 Task: Use GitHub's "Pull Requests" for code collaboration and review.
Action: Mouse moved to (980, 62)
Screenshot: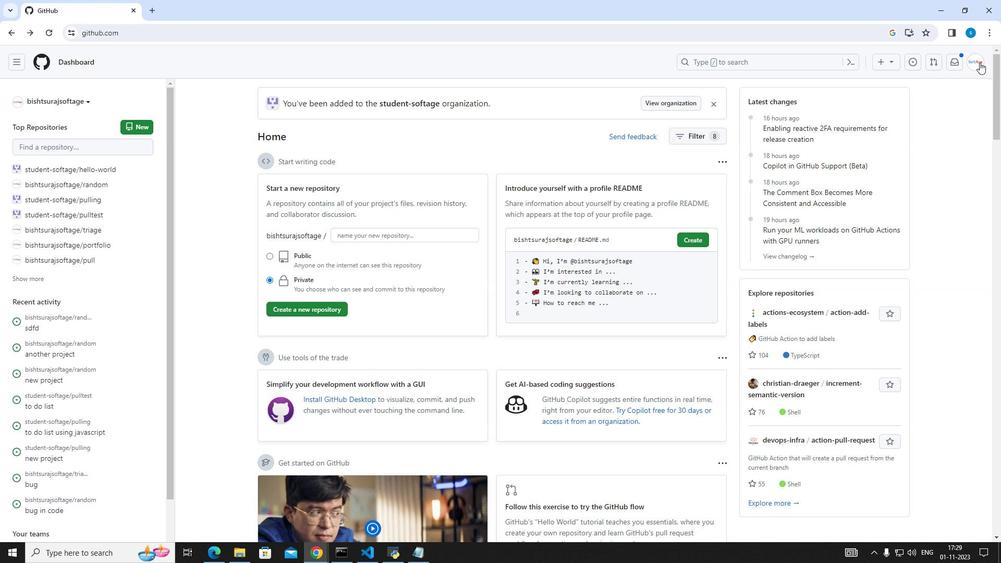 
Action: Mouse pressed left at (980, 62)
Screenshot: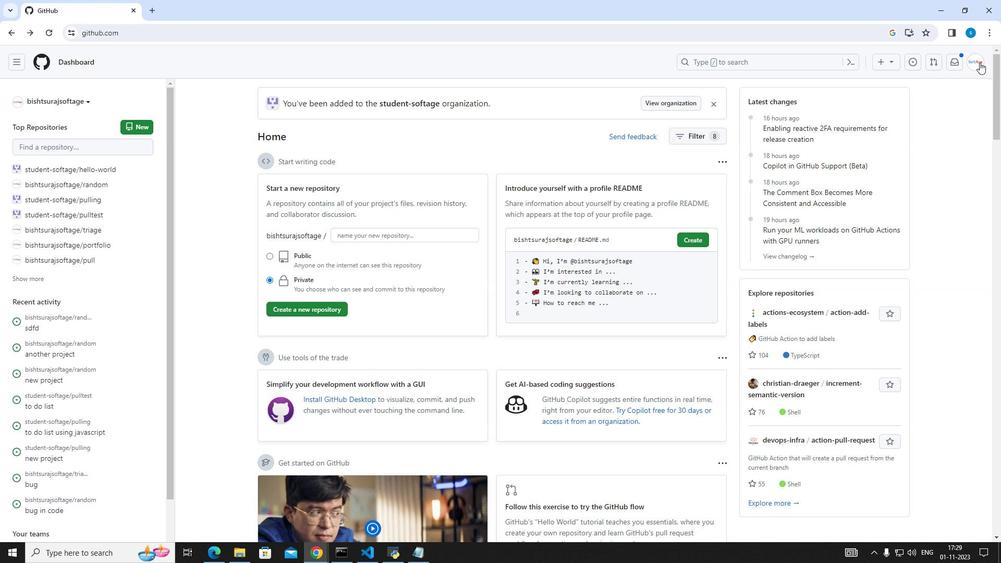 
Action: Mouse moved to (903, 134)
Screenshot: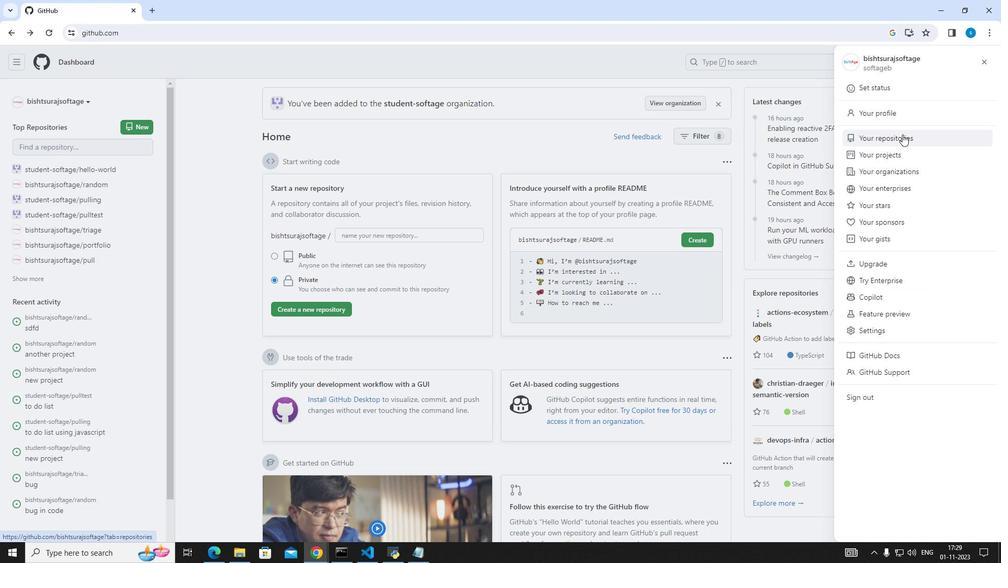 
Action: Mouse pressed left at (903, 134)
Screenshot: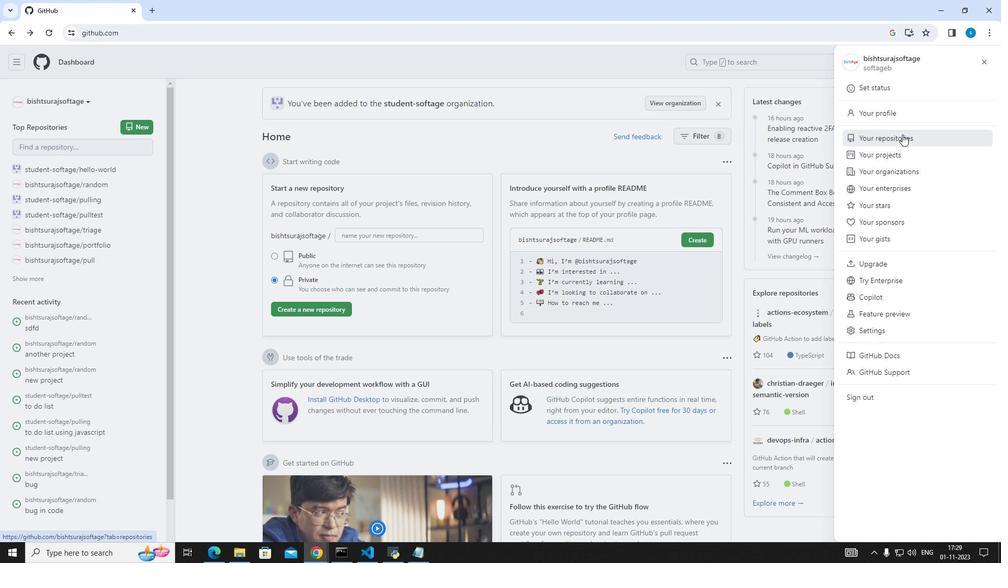 
Action: Mouse moved to (374, 158)
Screenshot: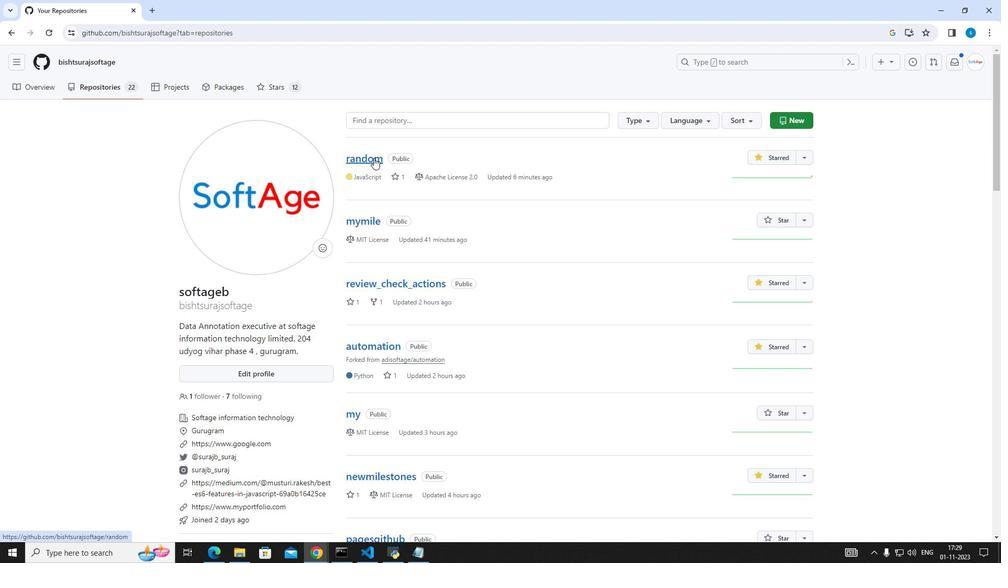 
Action: Mouse pressed left at (374, 158)
Screenshot: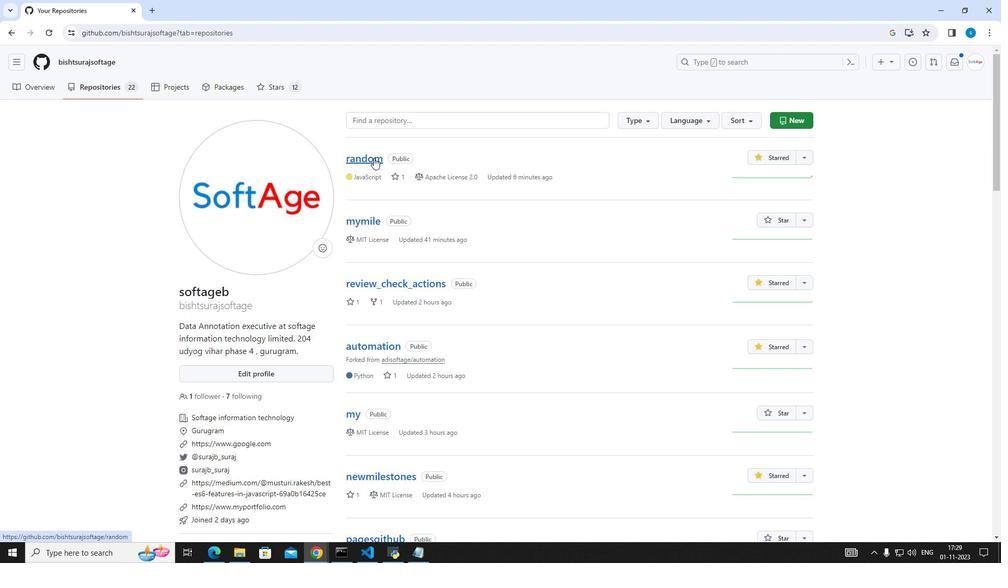 
Action: Mouse moved to (216, 157)
Screenshot: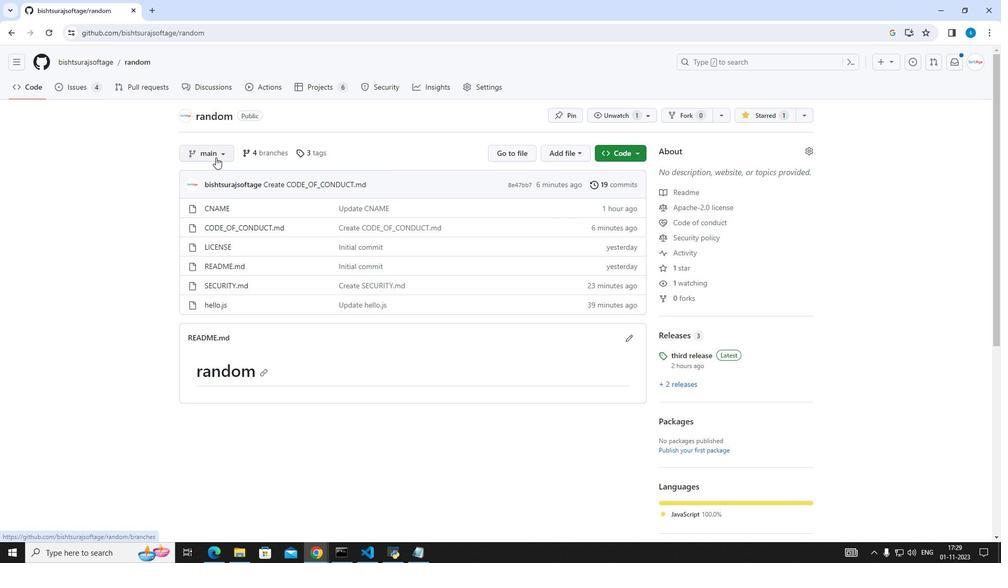 
Action: Mouse pressed left at (216, 157)
Screenshot: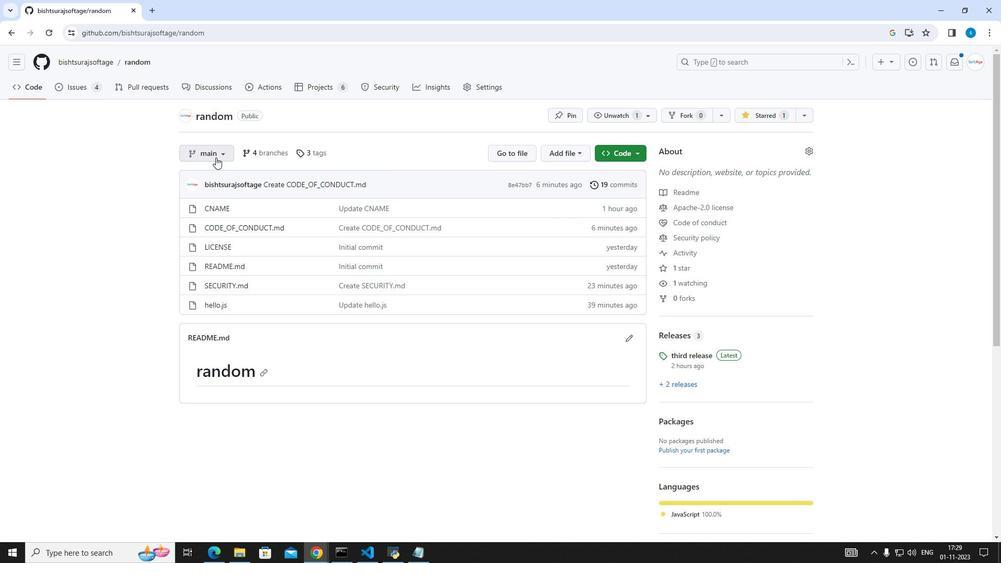 
Action: Mouse moved to (235, 199)
Screenshot: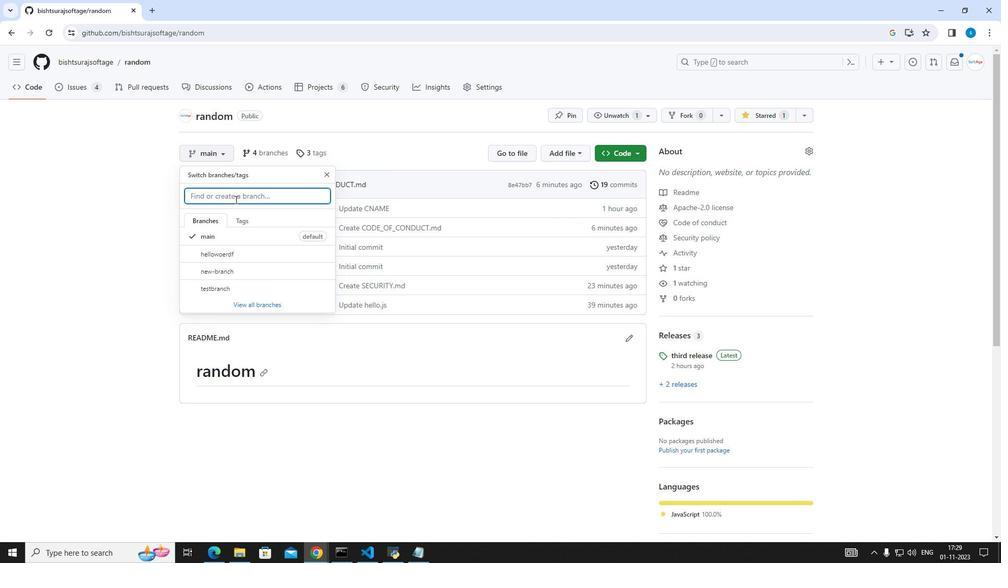 
Action: Key pressed lastbranck<Key.backspace>h
Screenshot: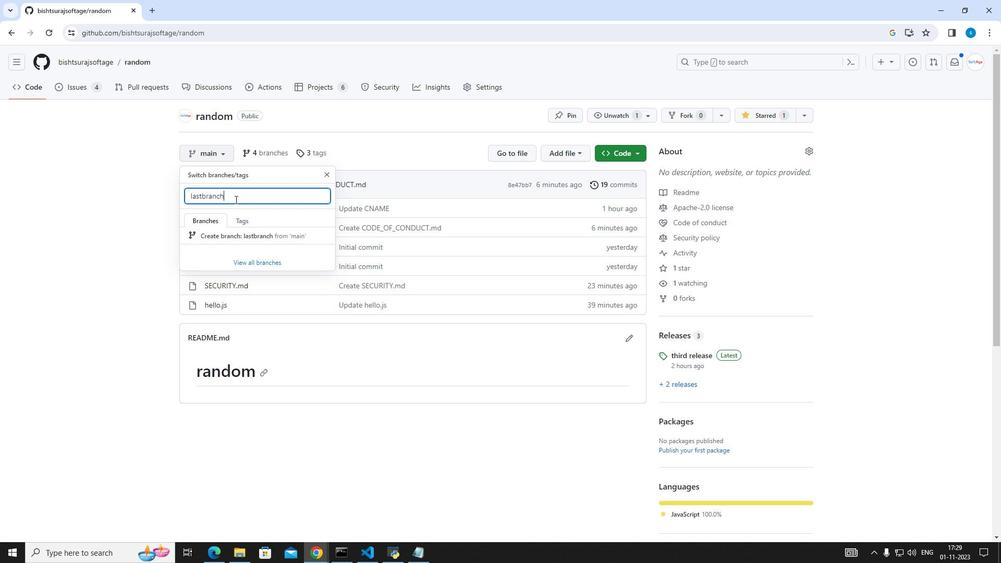 
Action: Mouse moved to (220, 232)
Screenshot: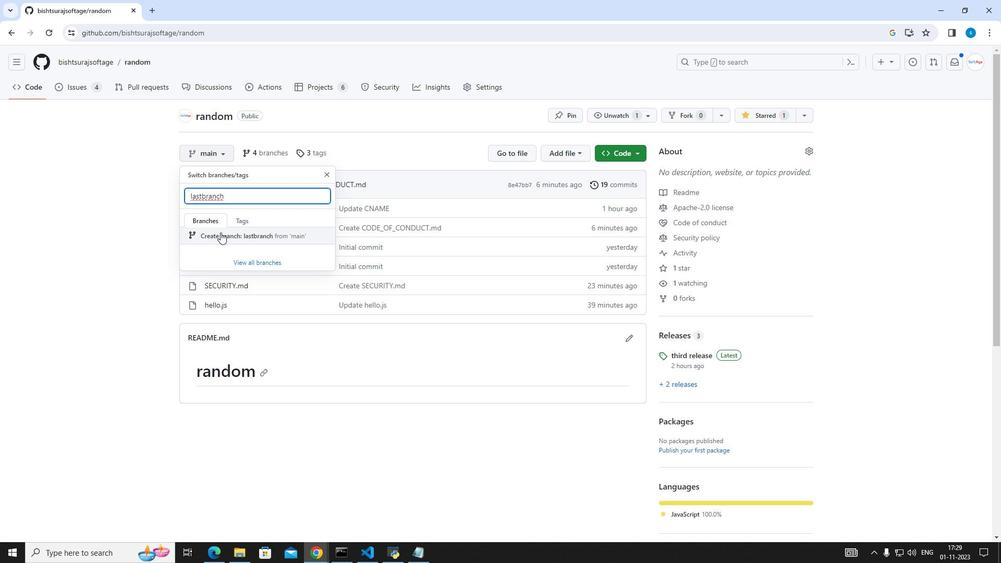 
Action: Mouse pressed left at (220, 232)
Screenshot: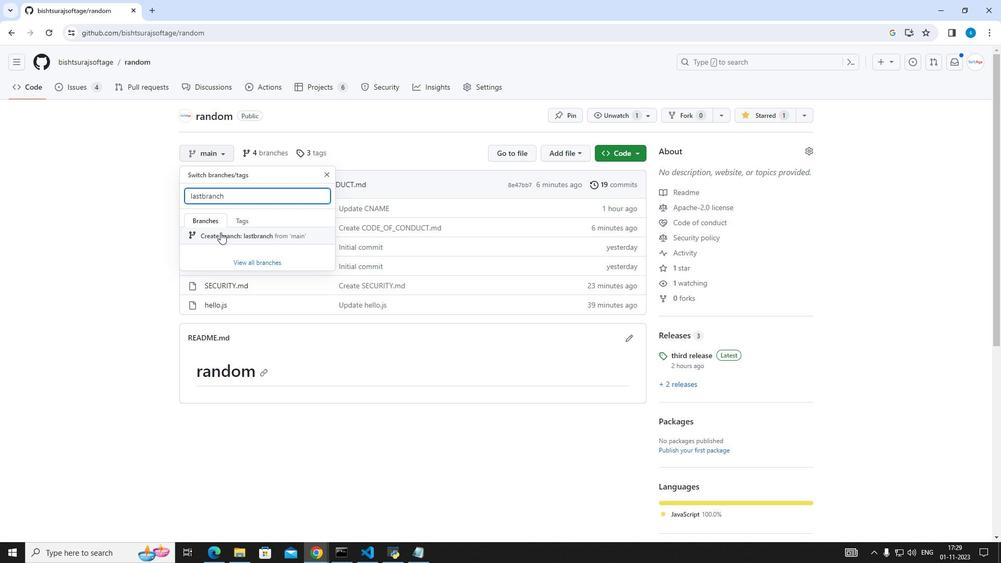 
Action: Mouse moved to (217, 373)
Screenshot: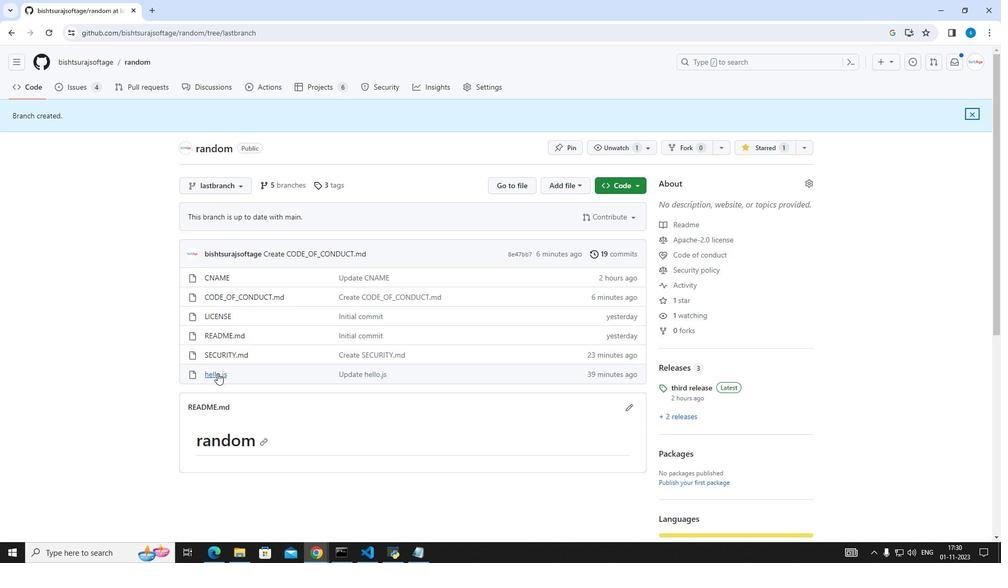 
Action: Mouse pressed left at (217, 373)
Screenshot: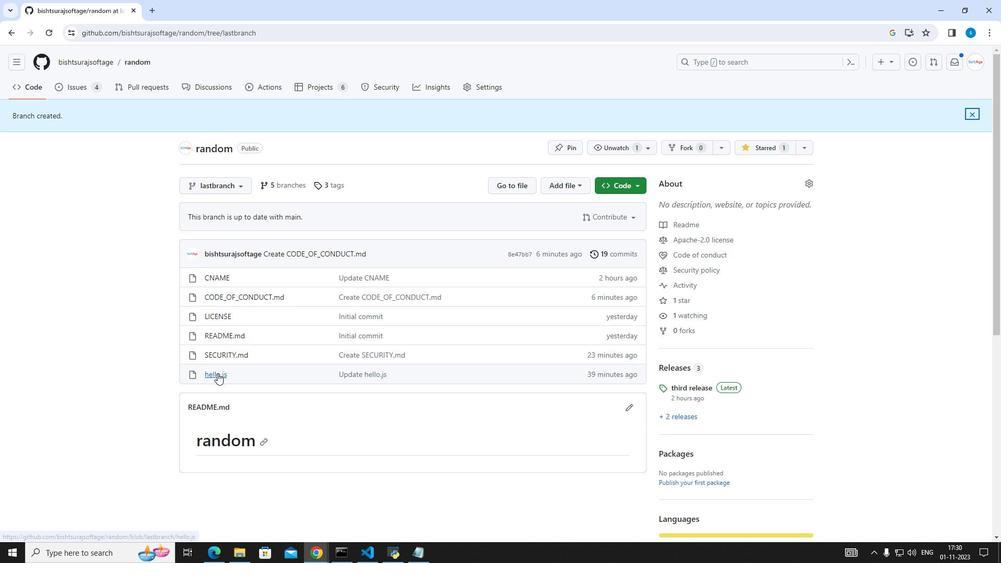 
Action: Mouse moved to (936, 177)
Screenshot: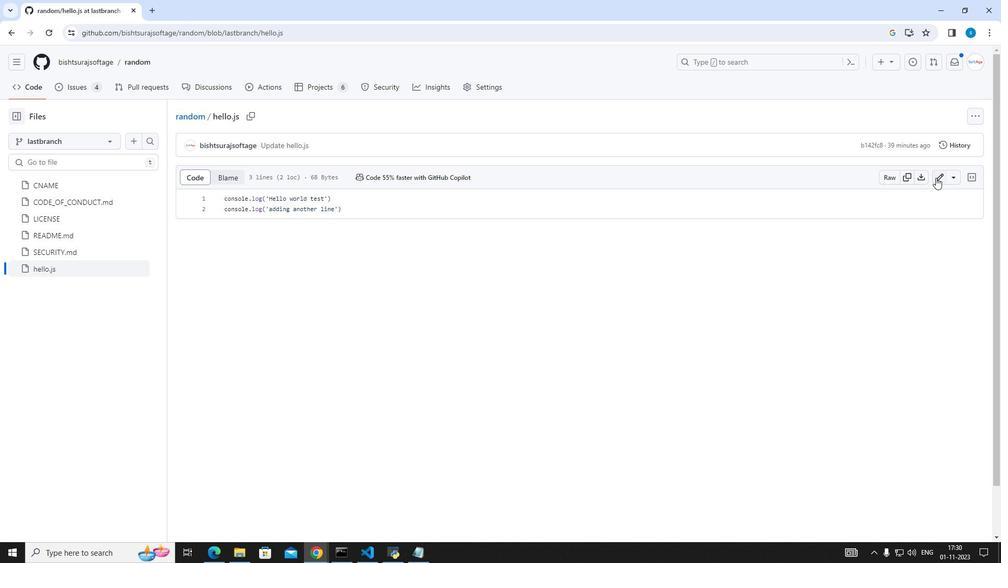
Action: Mouse pressed left at (936, 177)
Screenshot: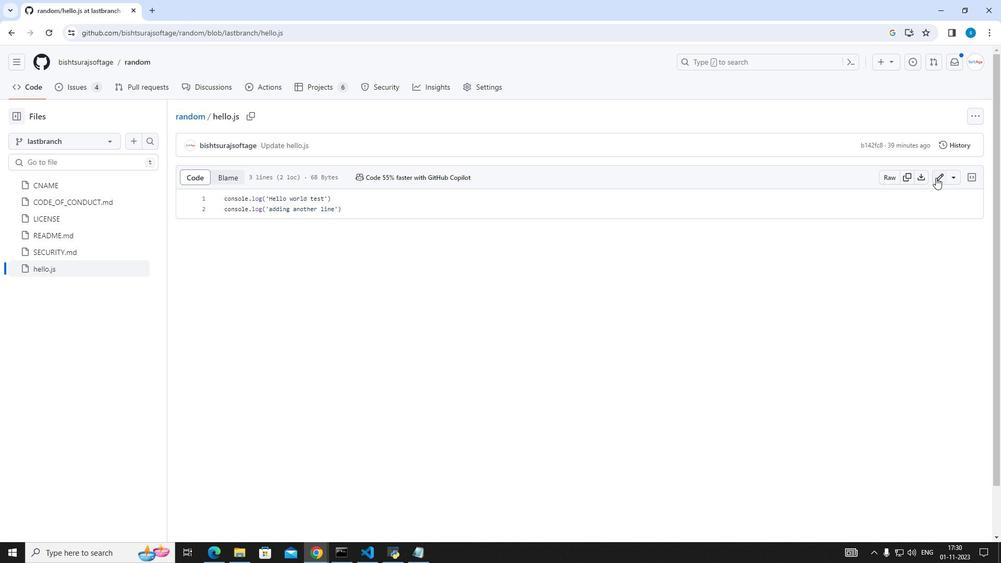 
Action: Mouse moved to (643, 212)
Screenshot: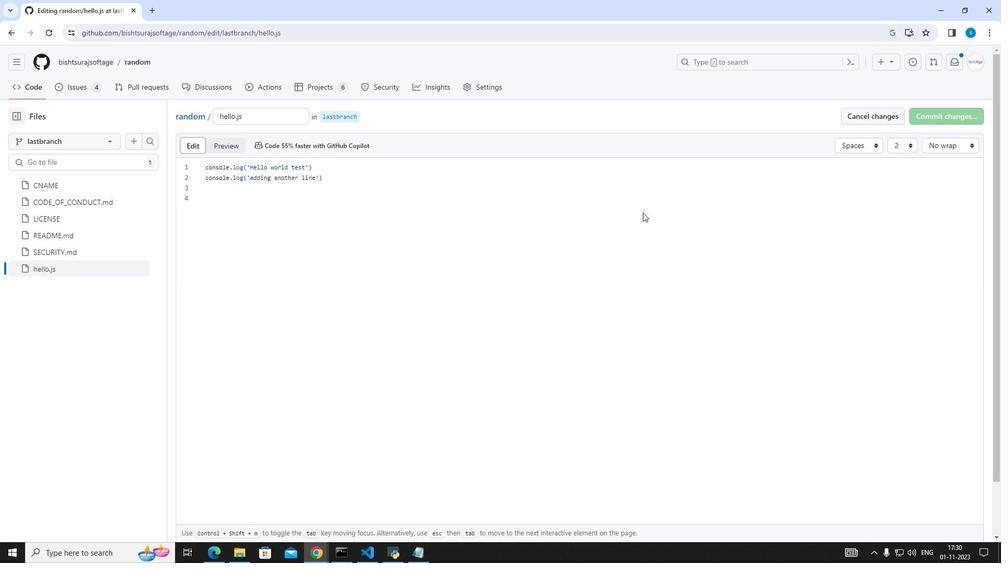 
Action: Mouse pressed left at (643, 212)
Screenshot: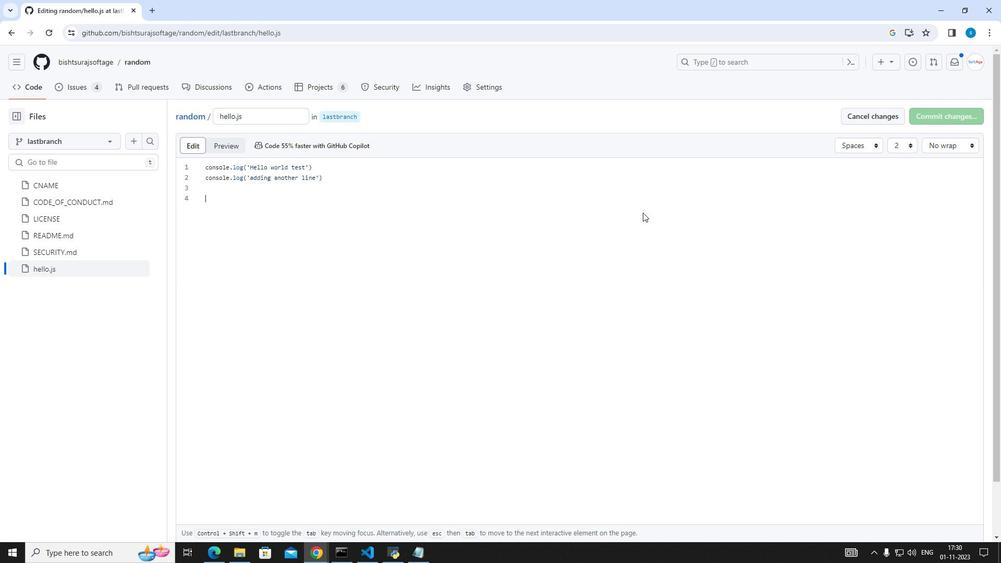 
Action: Key pressed console.log<Key.shift_r>('last<Key.space>branch<Key.space>edit'<Key.shift_r>)
Screenshot: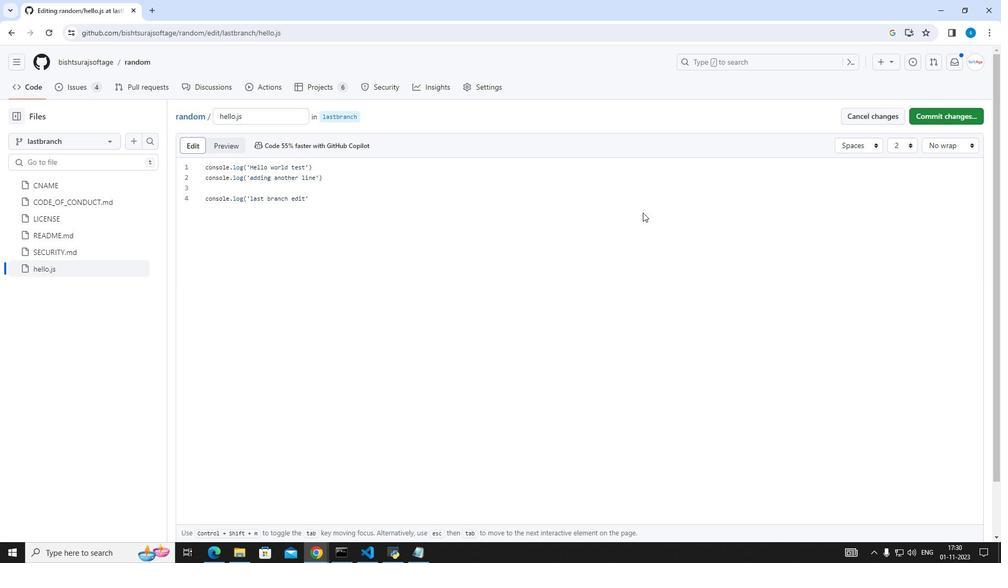 
Action: Mouse moved to (929, 116)
Screenshot: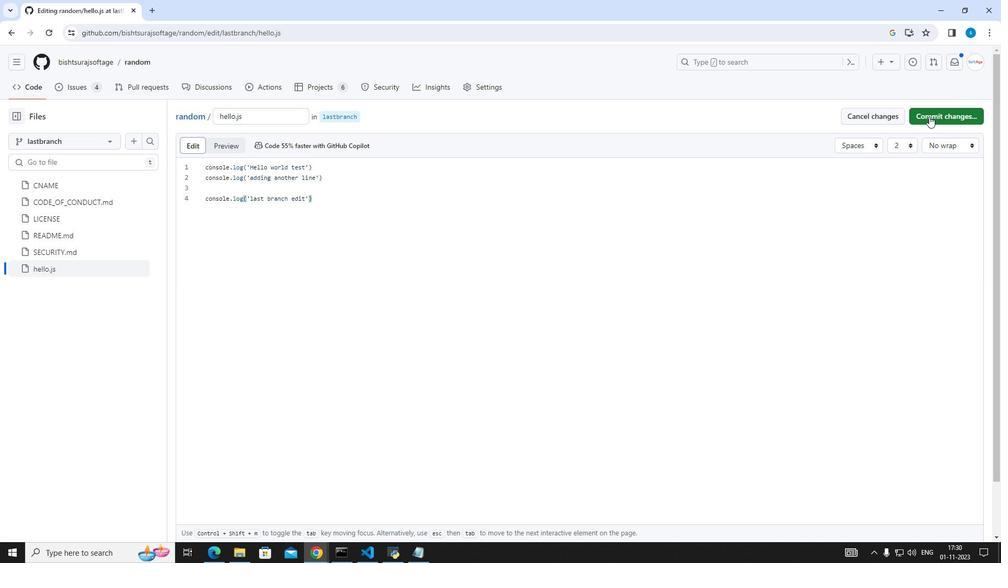 
Action: Mouse pressed left at (929, 116)
Screenshot: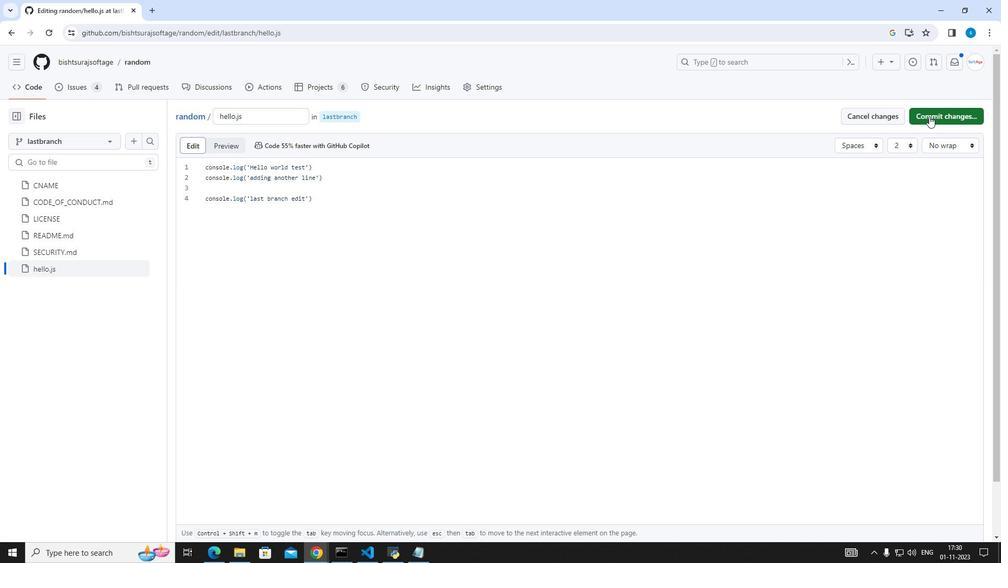 
Action: Mouse moved to (572, 409)
Screenshot: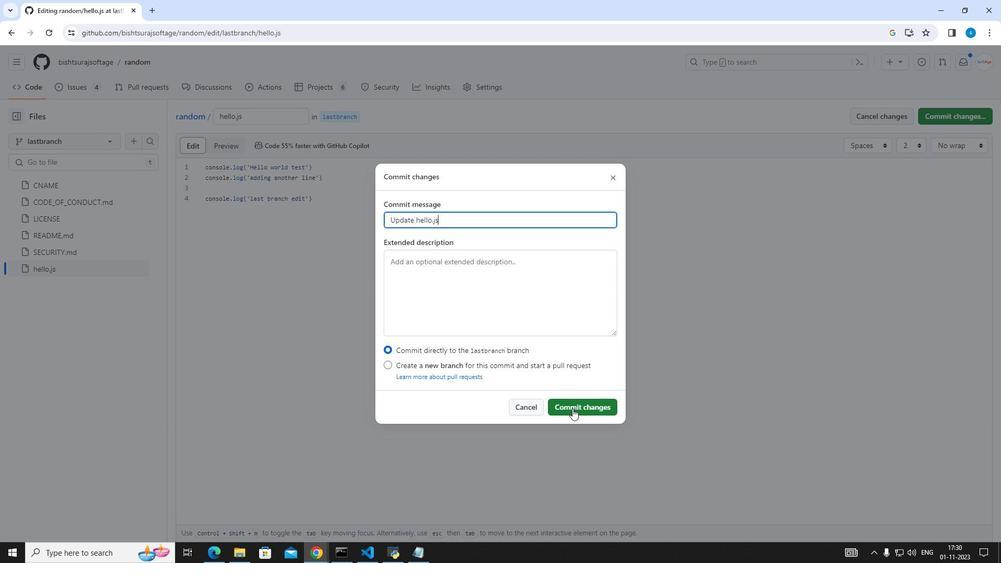 
Action: Mouse pressed left at (572, 409)
Screenshot: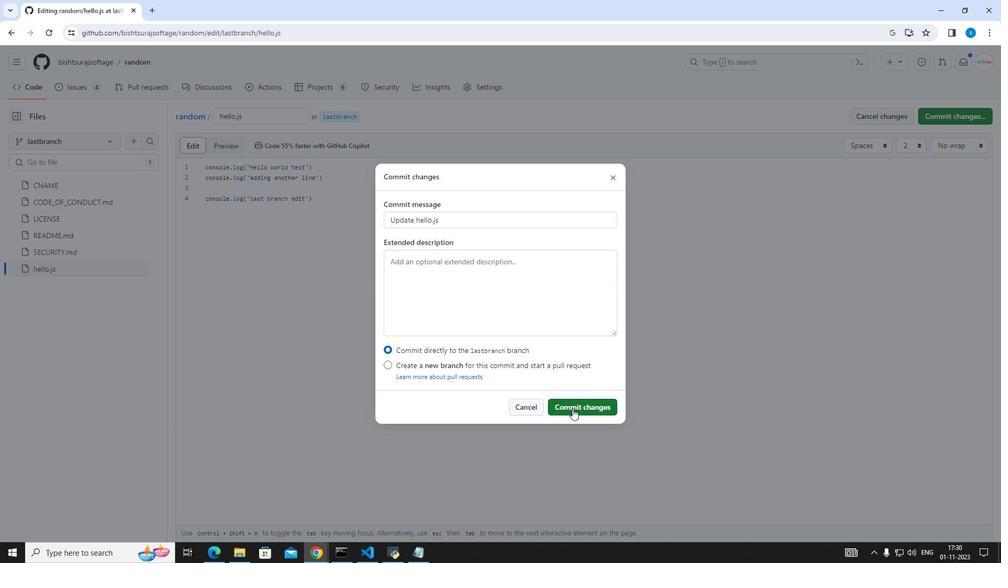 
Action: Mouse moved to (19, 88)
Screenshot: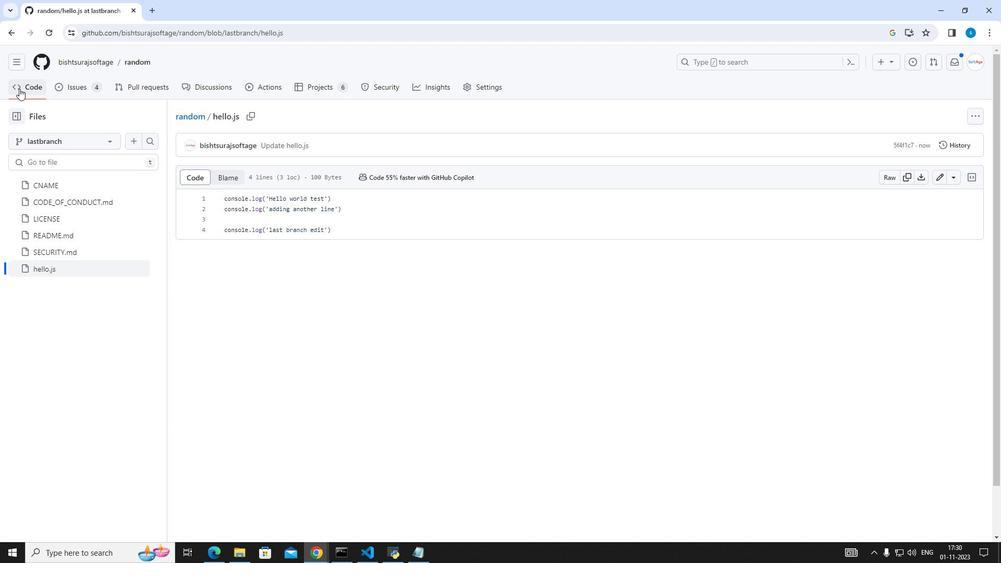 
Action: Mouse pressed left at (19, 88)
Screenshot: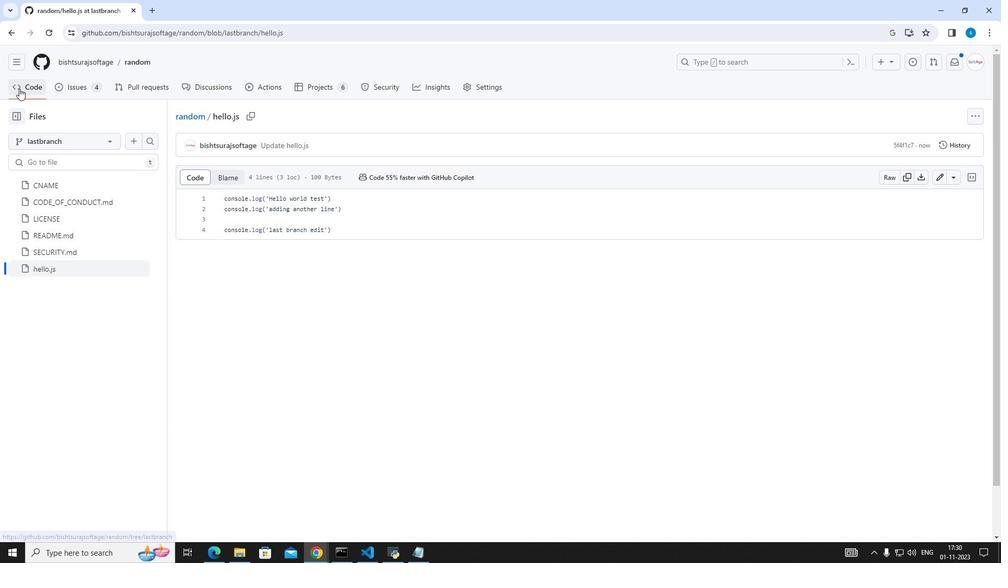 
Action: Mouse moved to (566, 164)
Screenshot: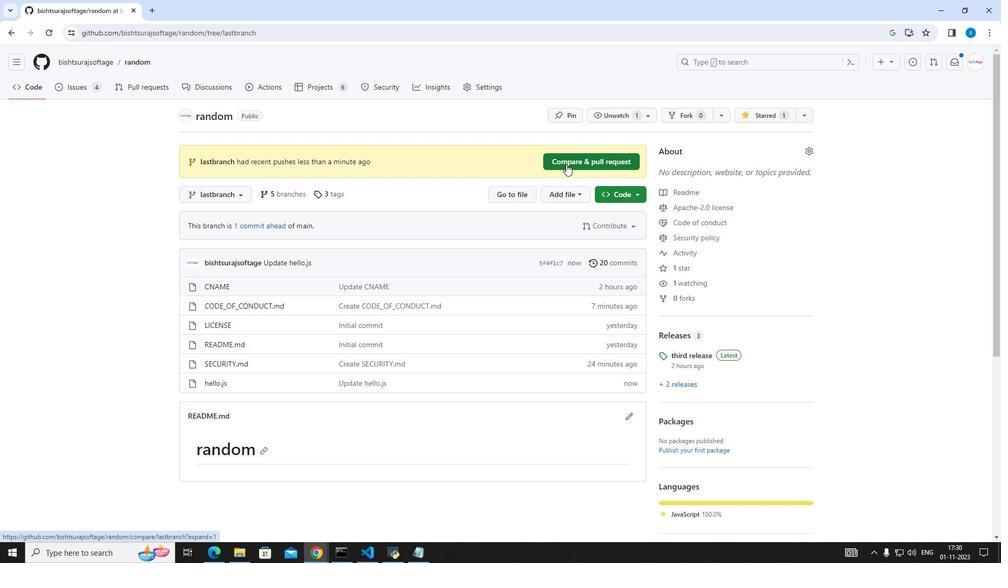 
Action: Mouse pressed left at (566, 164)
Screenshot: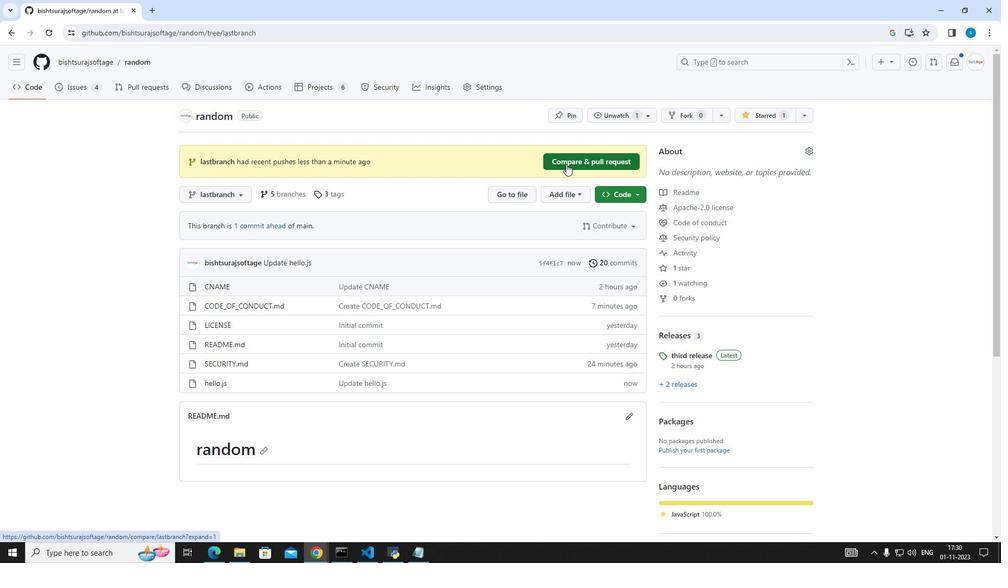 
Action: Mouse moved to (405, 309)
Screenshot: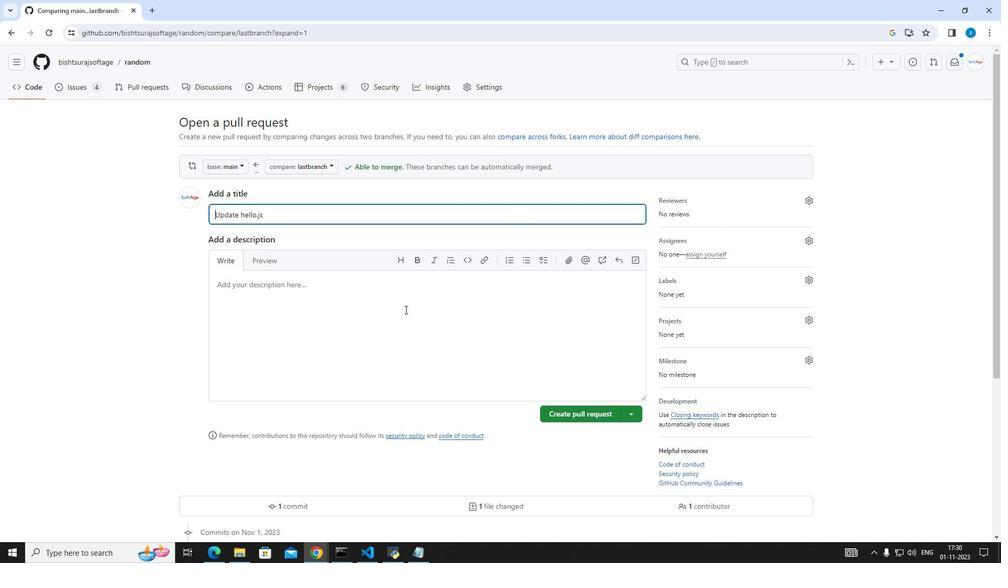
Action: Mouse pressed left at (405, 309)
Screenshot: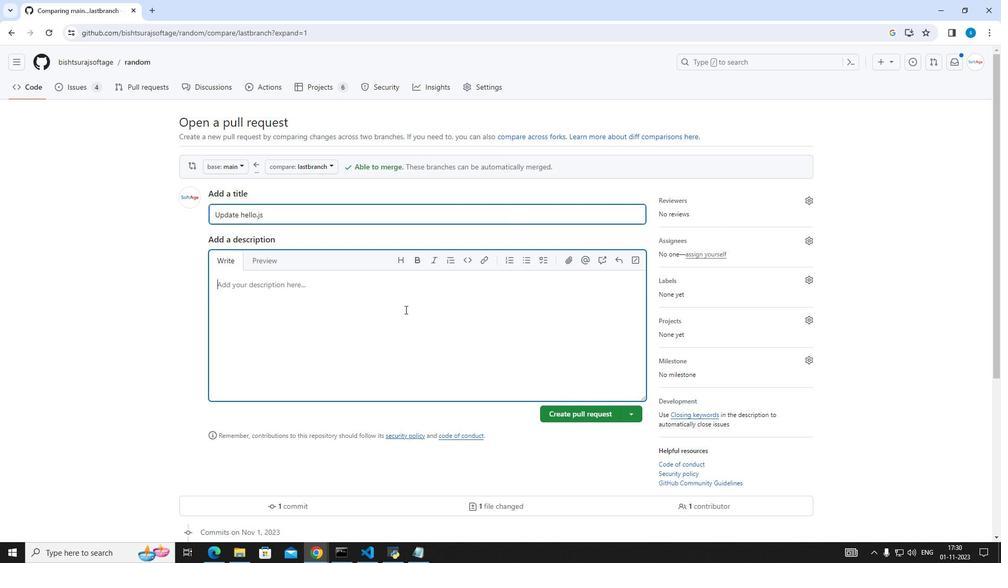 
Action: Key pressed update<Key.space>and<Key.space>merge<Key.space>last<Key.space>branck<Key.backspace>h
Screenshot: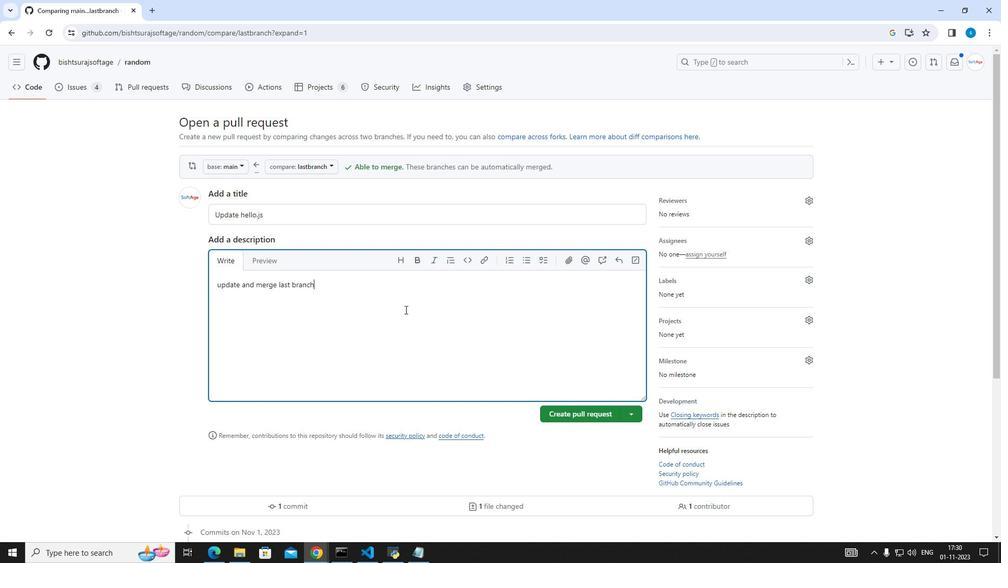 
Action: Mouse moved to (608, 413)
Screenshot: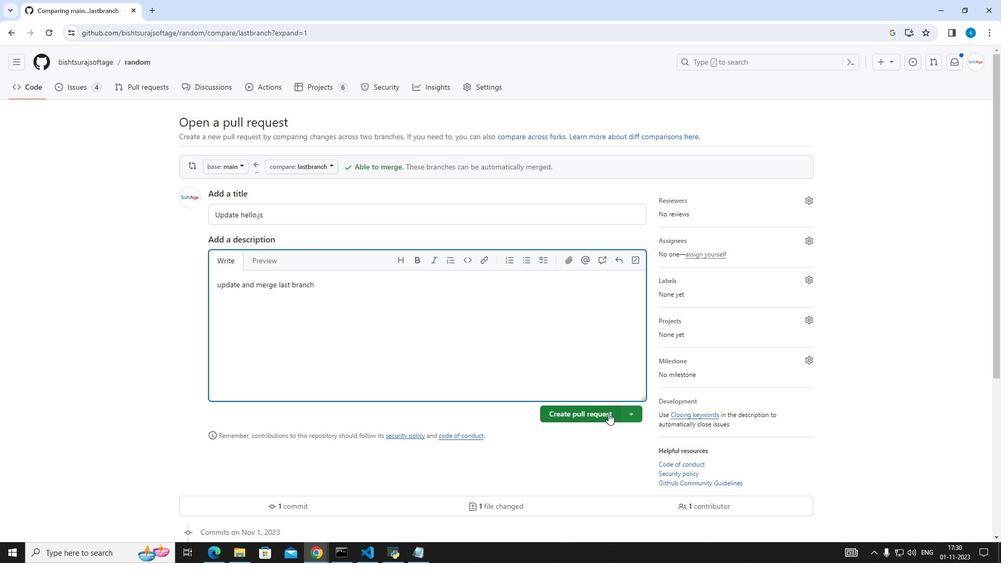 
Action: Mouse pressed left at (608, 413)
Screenshot: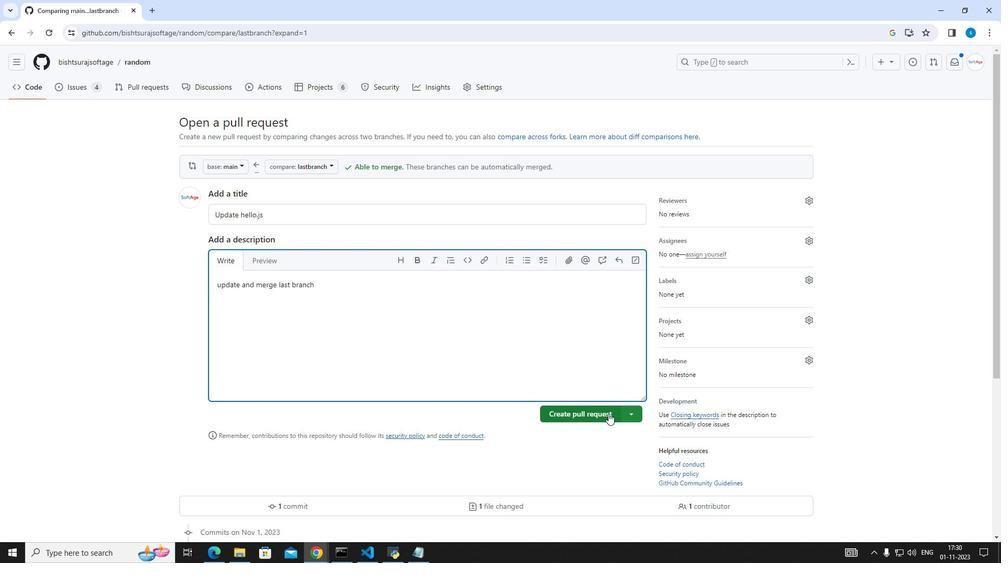 
Action: Mouse moved to (252, 380)
Screenshot: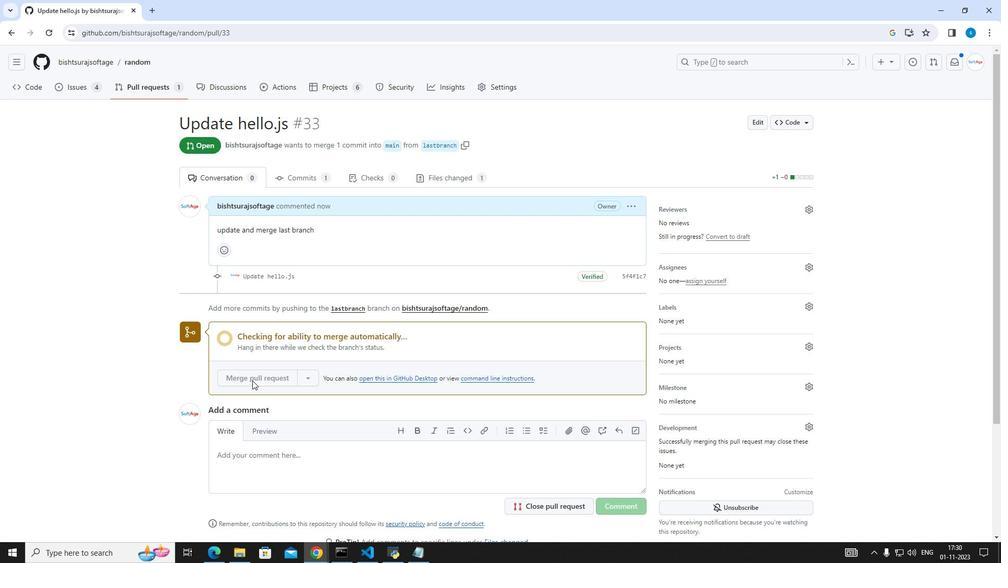 
Action: Mouse pressed left at (252, 380)
Screenshot: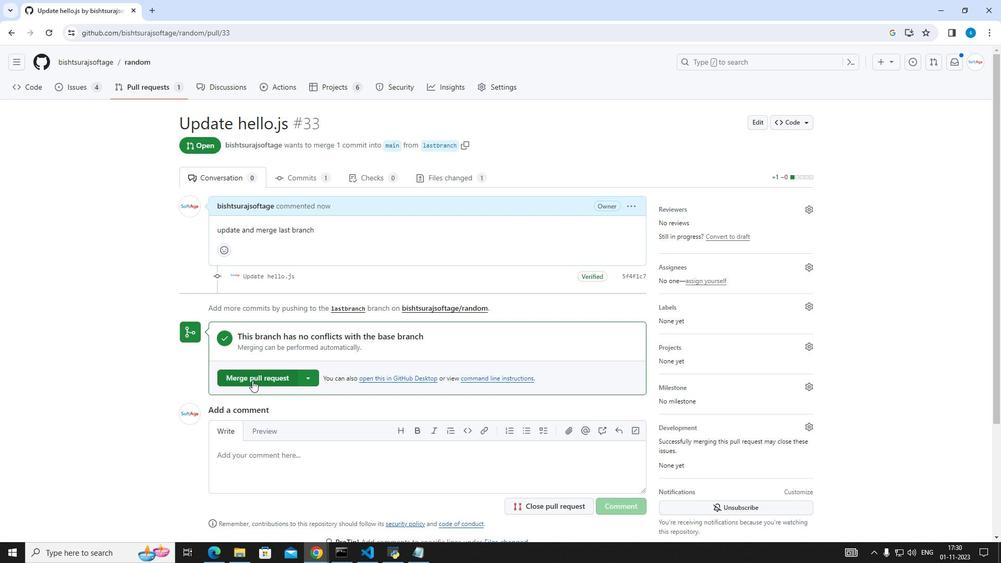 
Action: Mouse moved to (252, 408)
Screenshot: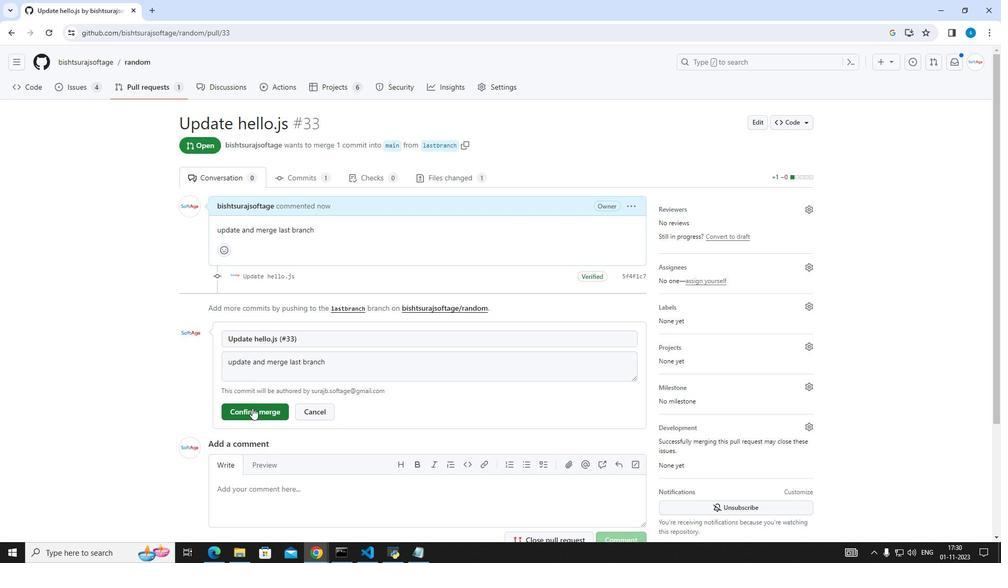 
Action: Mouse pressed left at (252, 408)
Screenshot: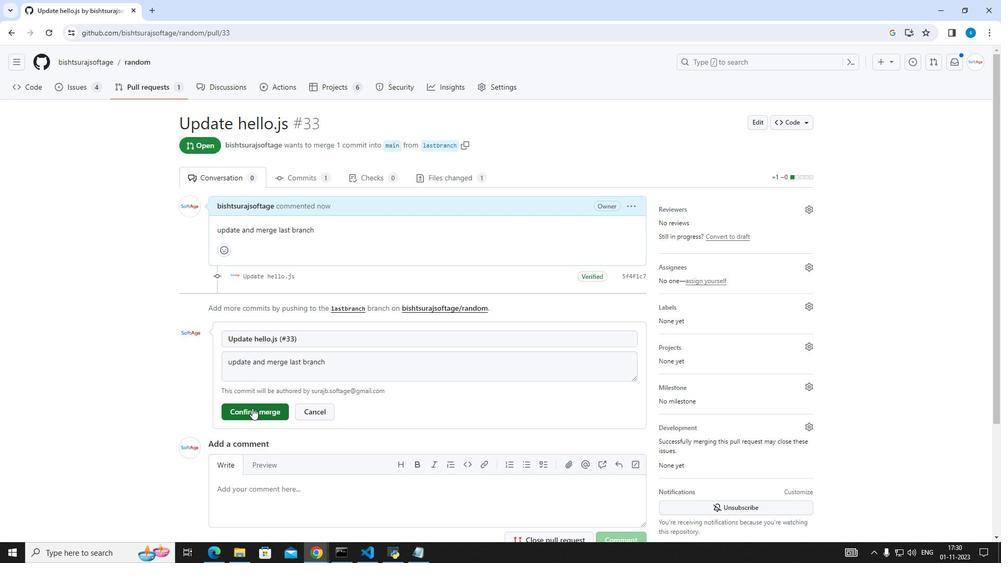 
Action: Mouse moved to (188, 425)
Screenshot: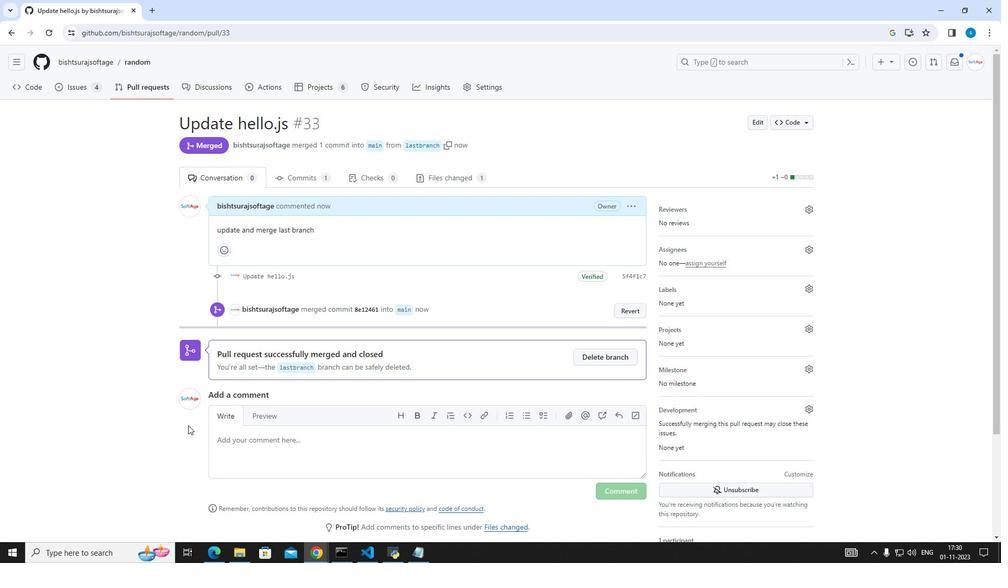 
